 Task: Look for a co-op home type.
Action: Mouse moved to (722, 69)
Screenshot: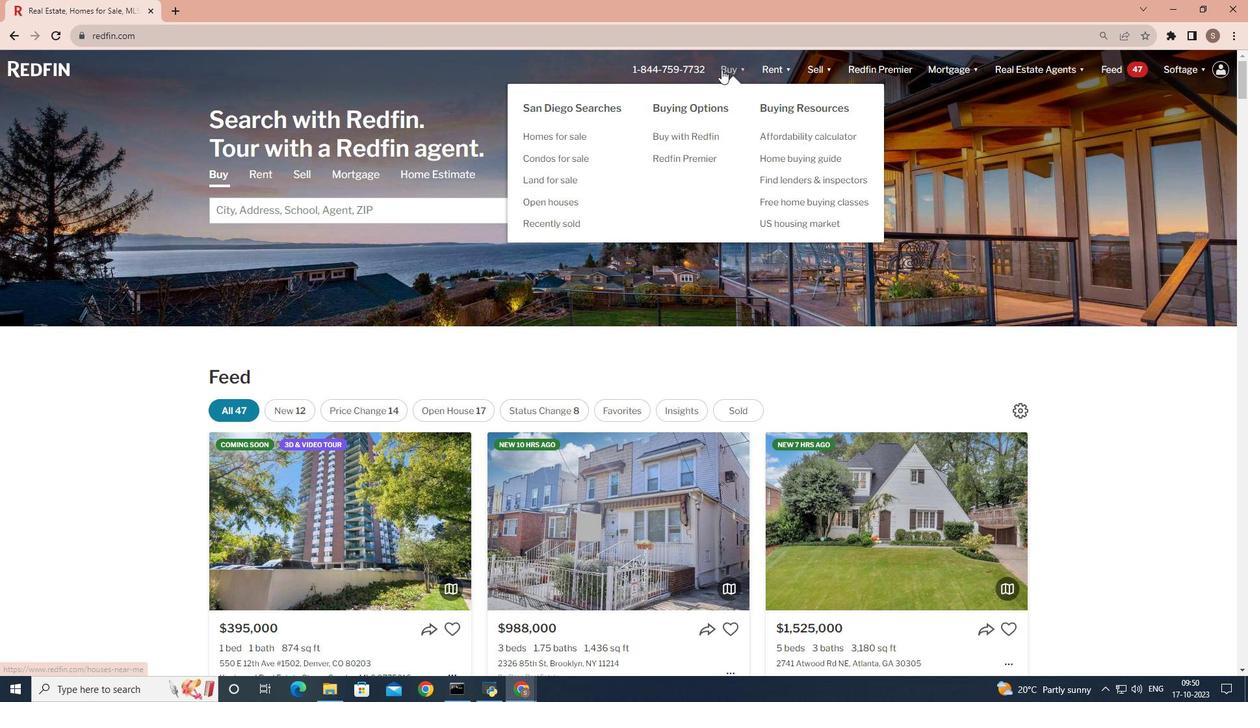 
Action: Mouse pressed left at (722, 69)
Screenshot: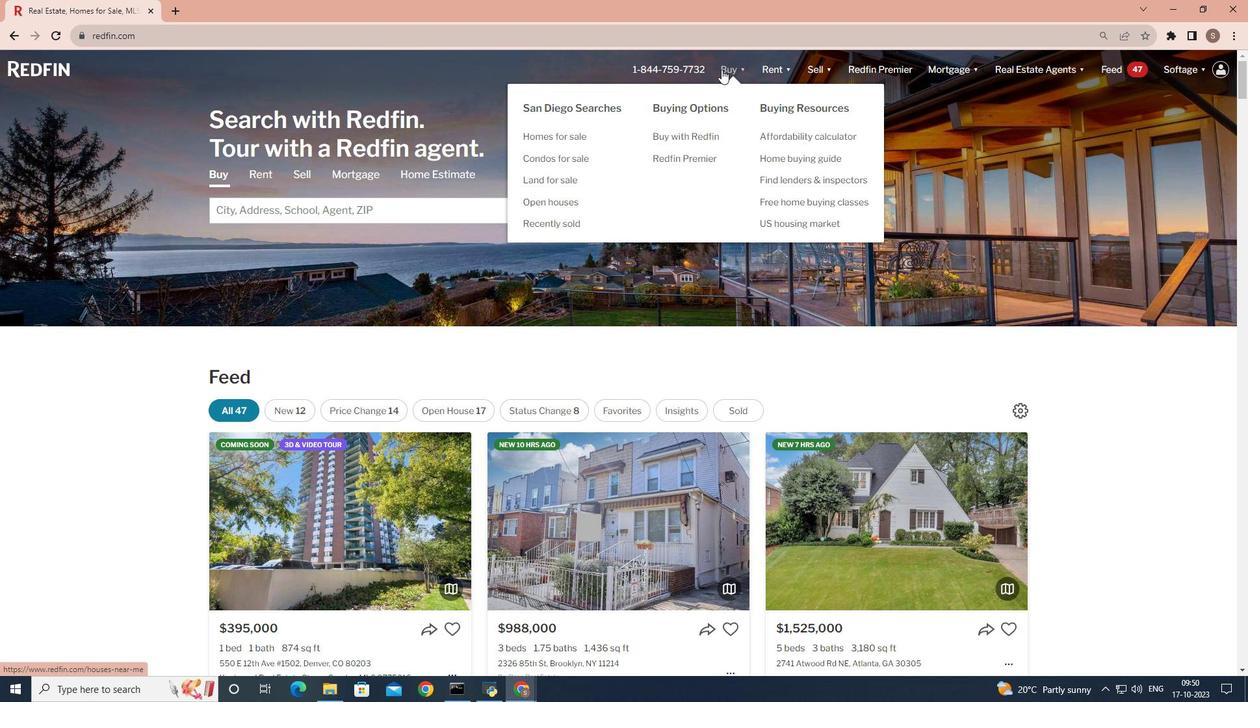 
Action: Mouse moved to (353, 277)
Screenshot: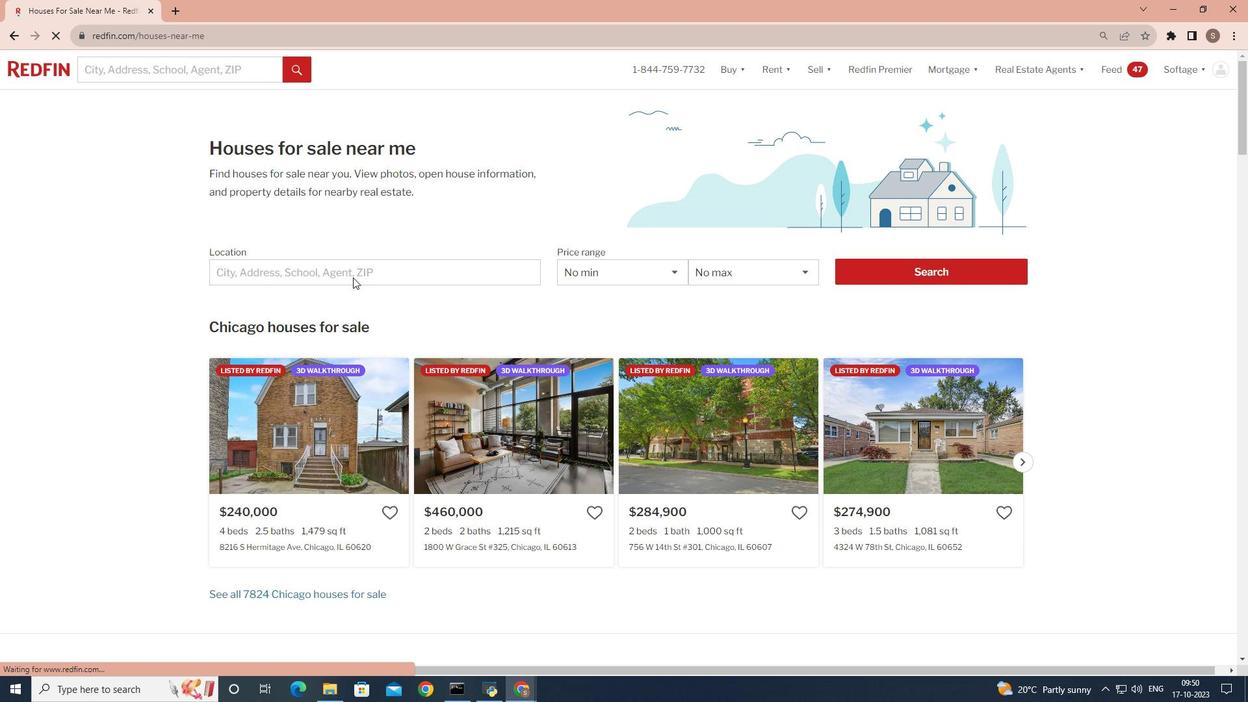 
Action: Mouse pressed left at (353, 277)
Screenshot: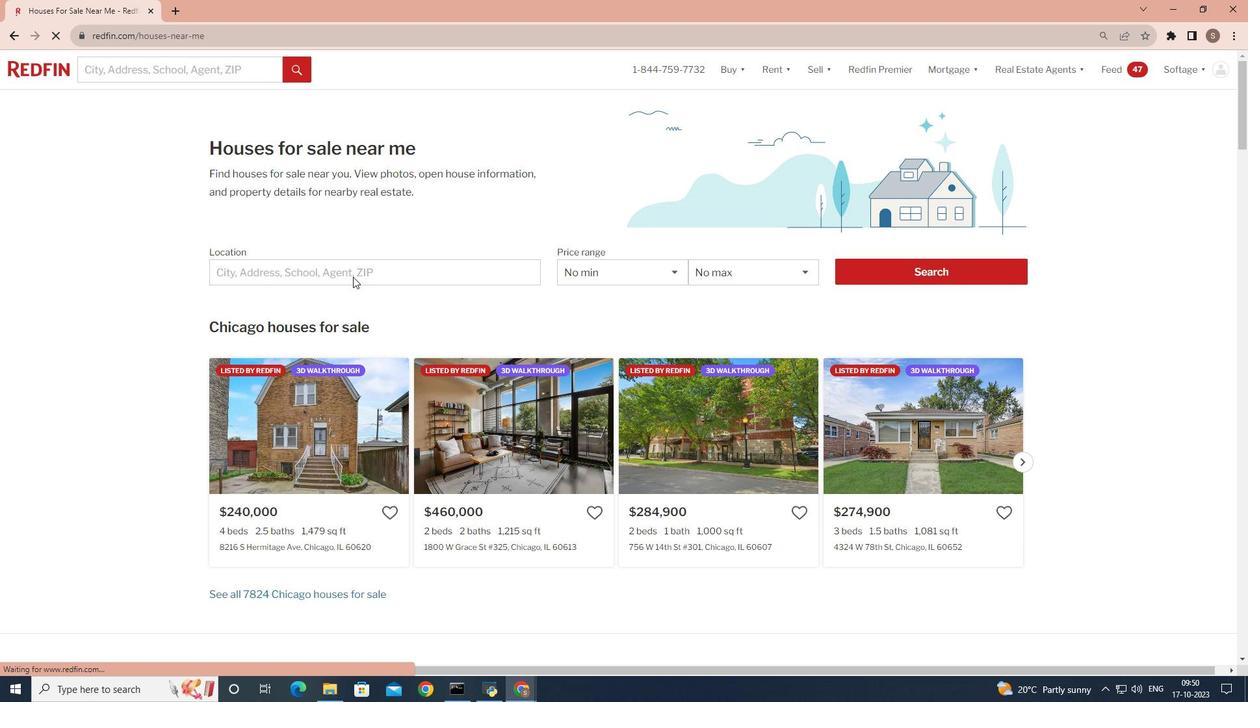 
Action: Mouse moved to (362, 271)
Screenshot: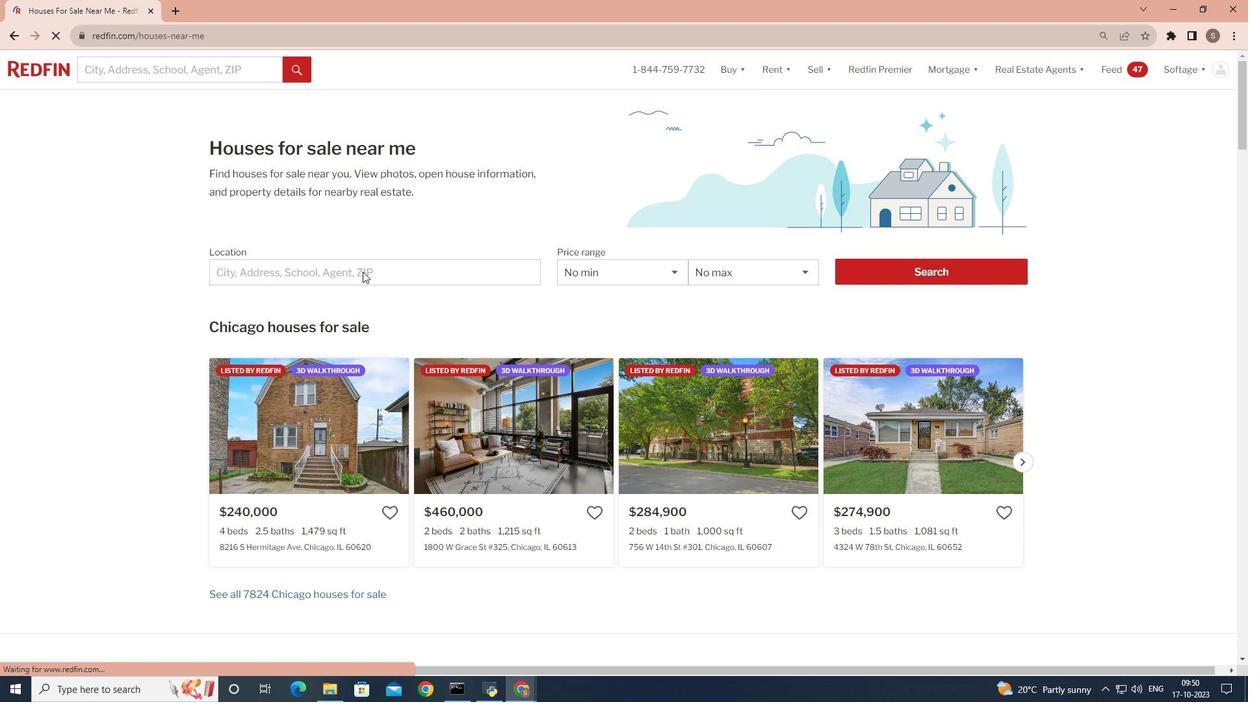 
Action: Mouse pressed left at (362, 271)
Screenshot: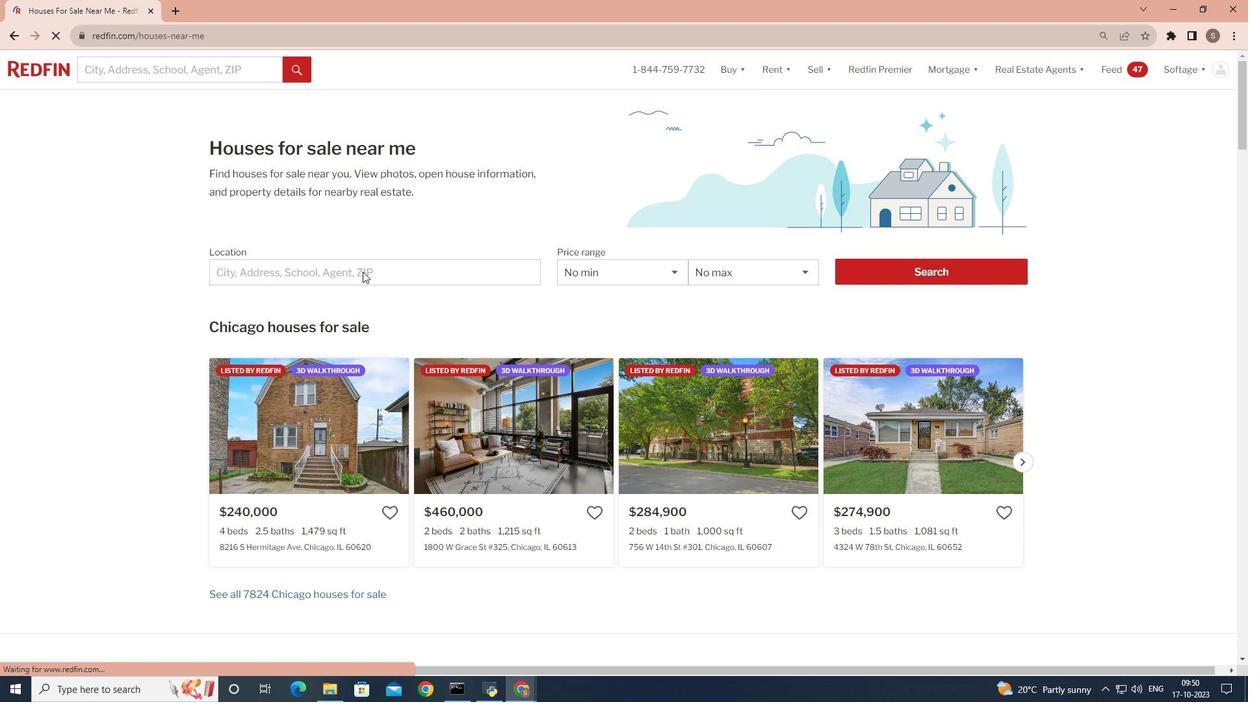 
Action: Mouse moved to (295, 275)
Screenshot: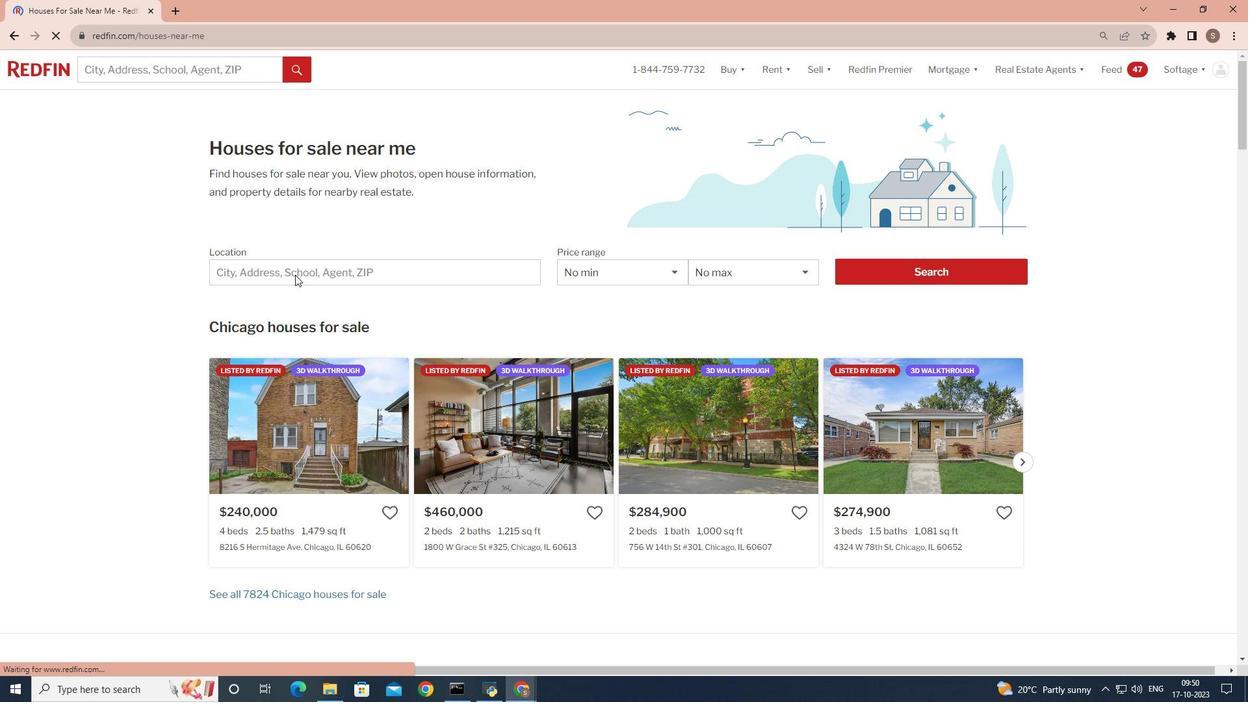 
Action: Mouse pressed left at (295, 275)
Screenshot: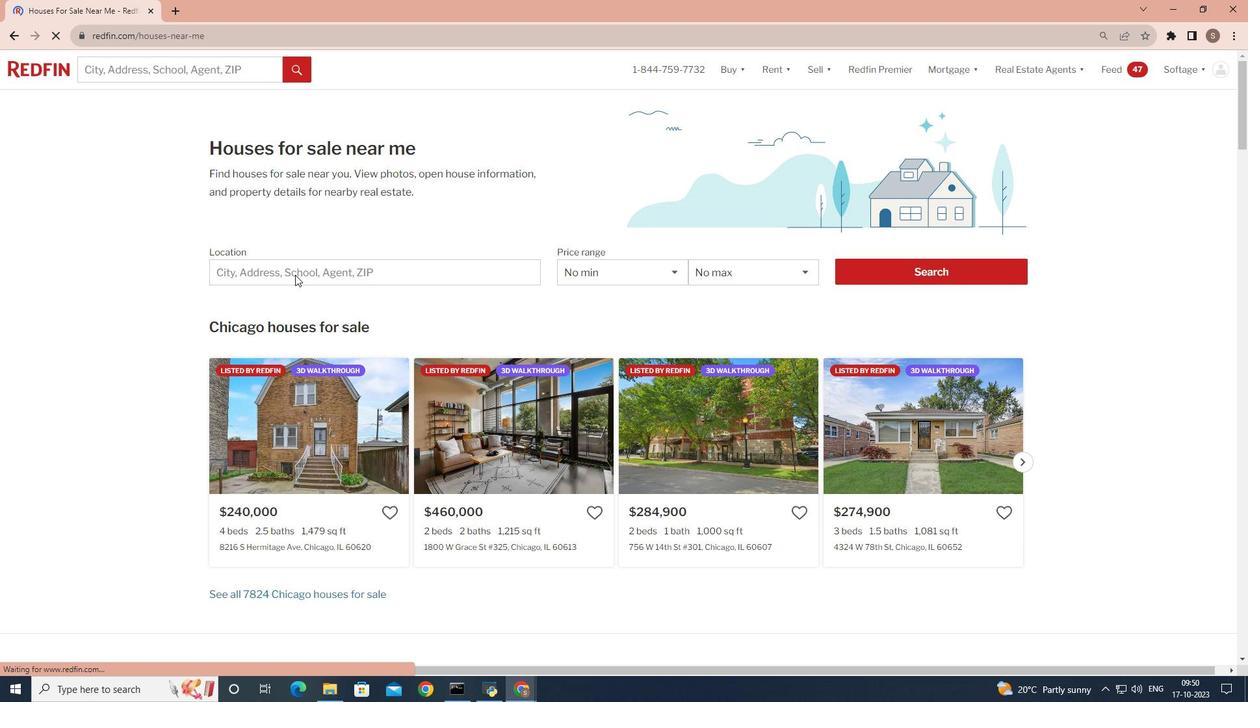 
Action: Mouse pressed left at (295, 275)
Screenshot: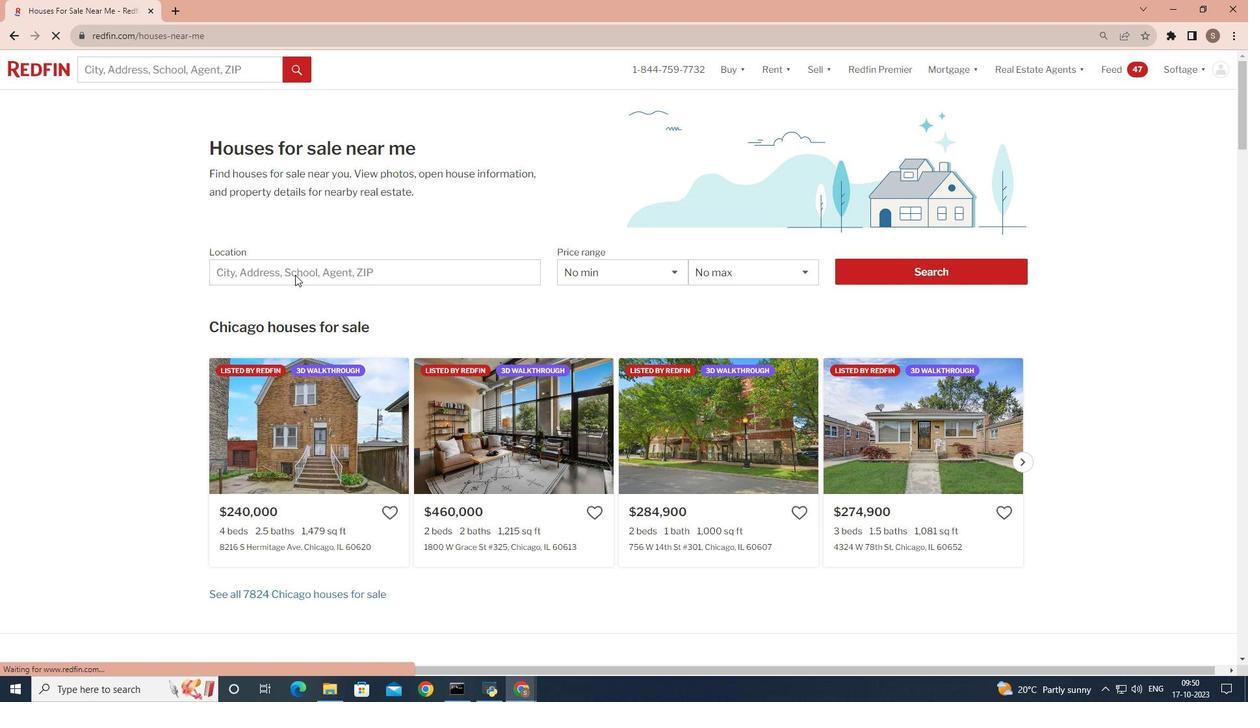 
Action: Mouse moved to (299, 273)
Screenshot: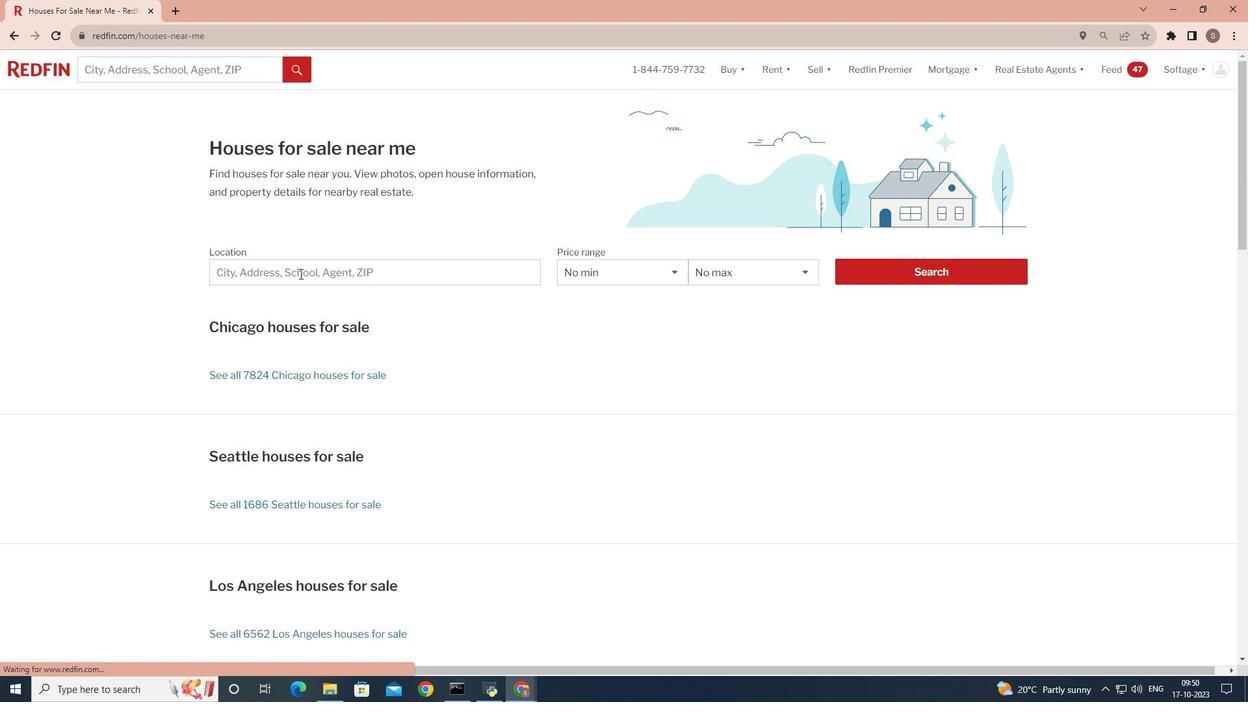 
Action: Mouse pressed left at (299, 273)
Screenshot: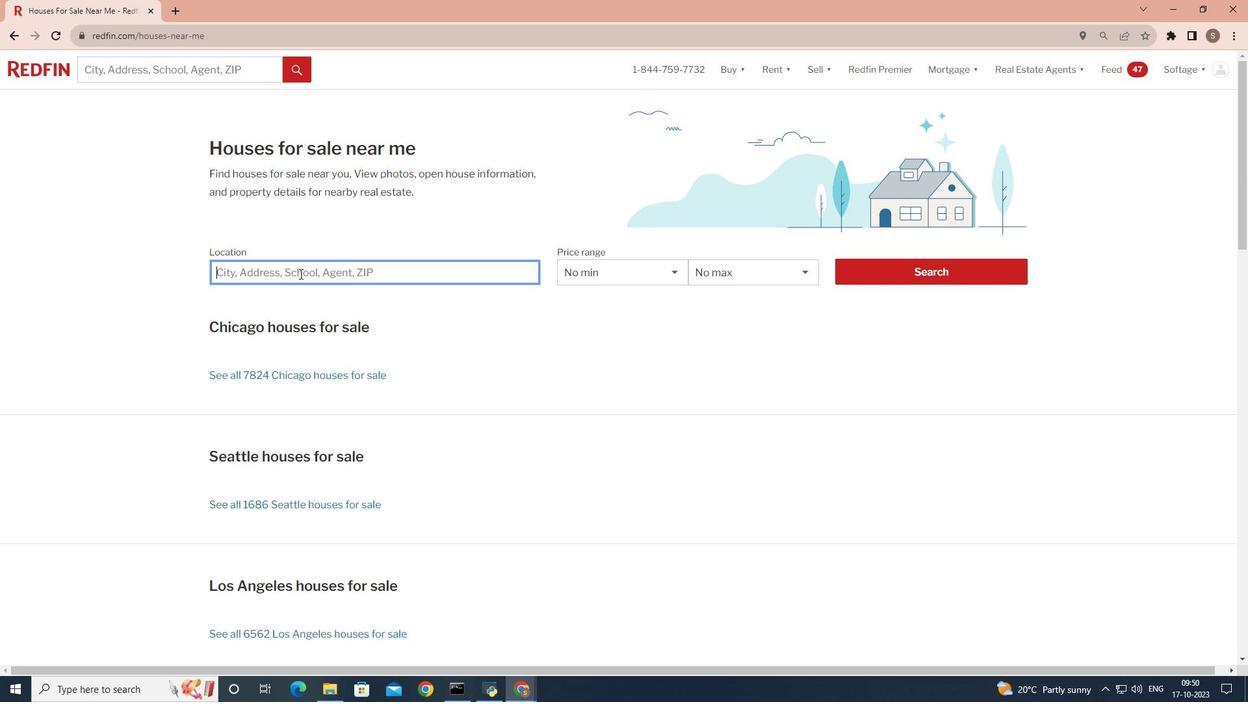 
Action: Key pressed <Key.shift>San<Key.space>
Screenshot: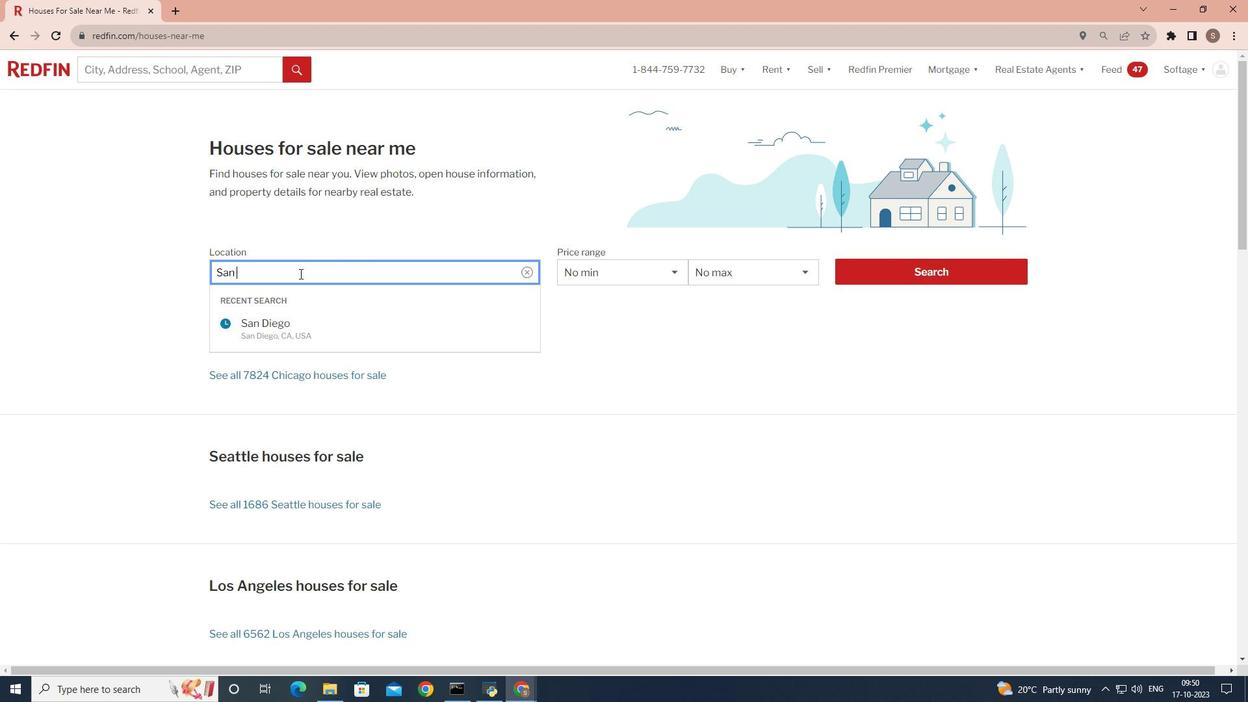 
Action: Mouse moved to (300, 273)
Screenshot: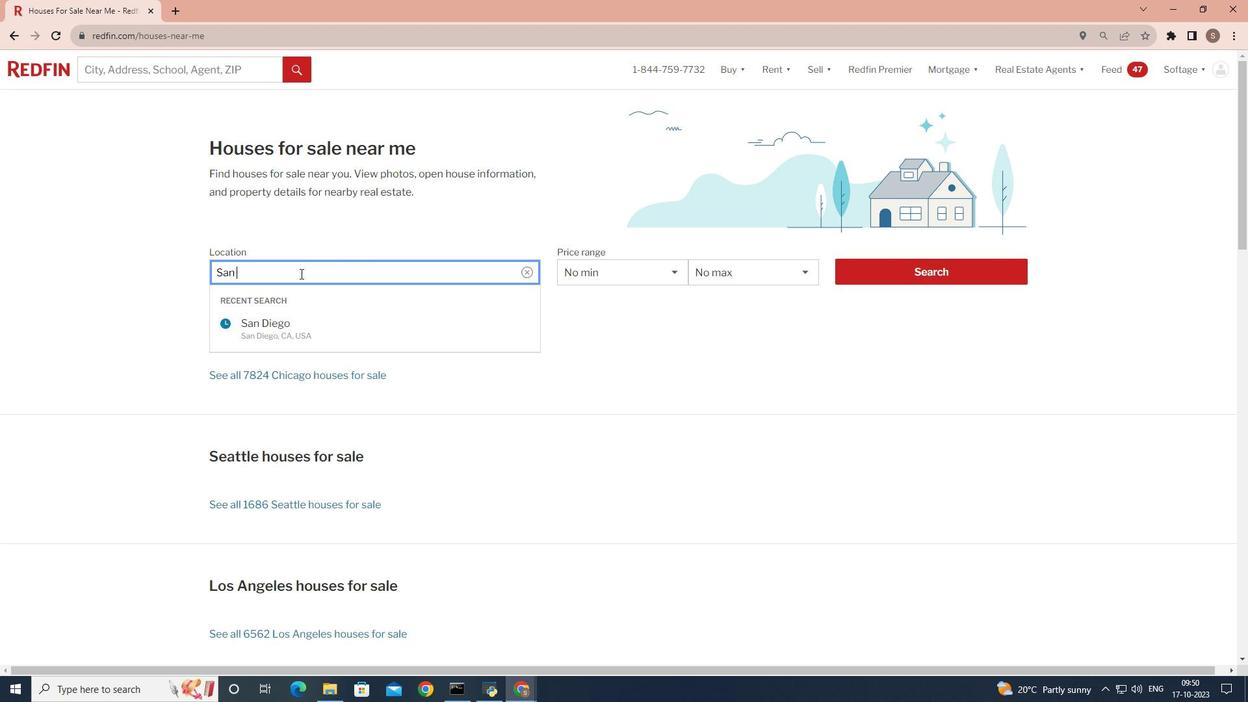 
Action: Key pressed <Key.shift>Diego
Screenshot: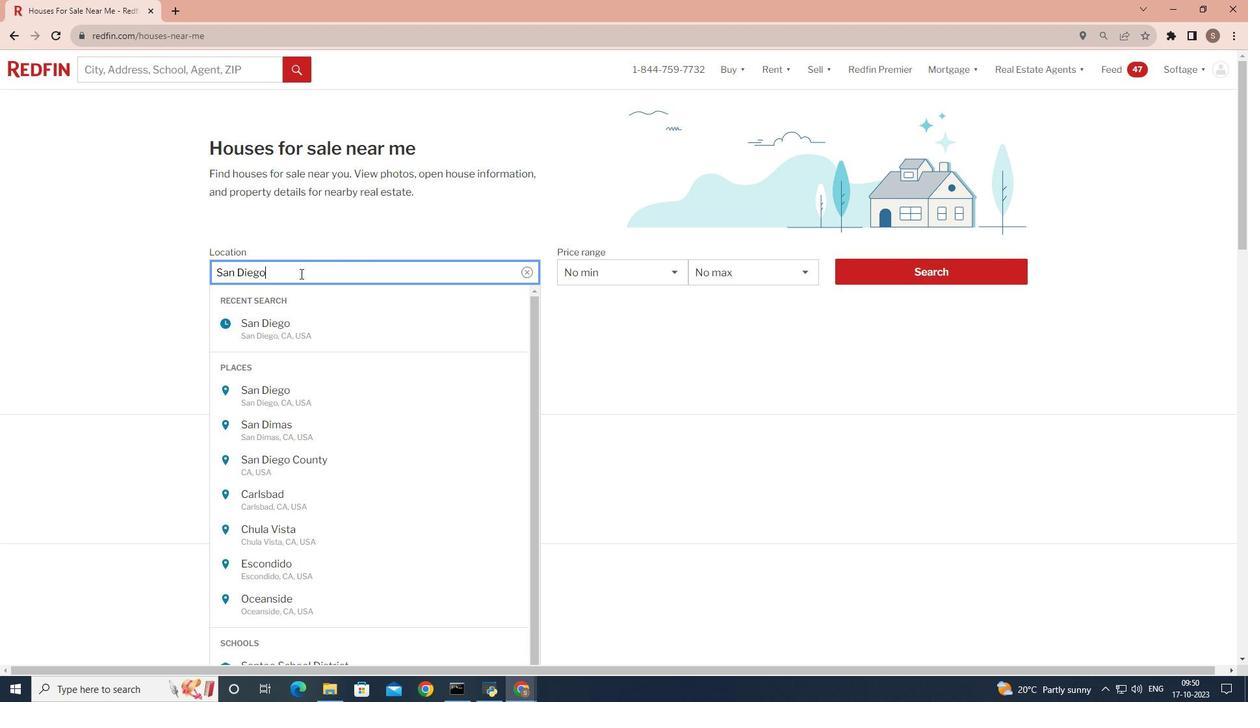 
Action: Mouse moved to (862, 266)
Screenshot: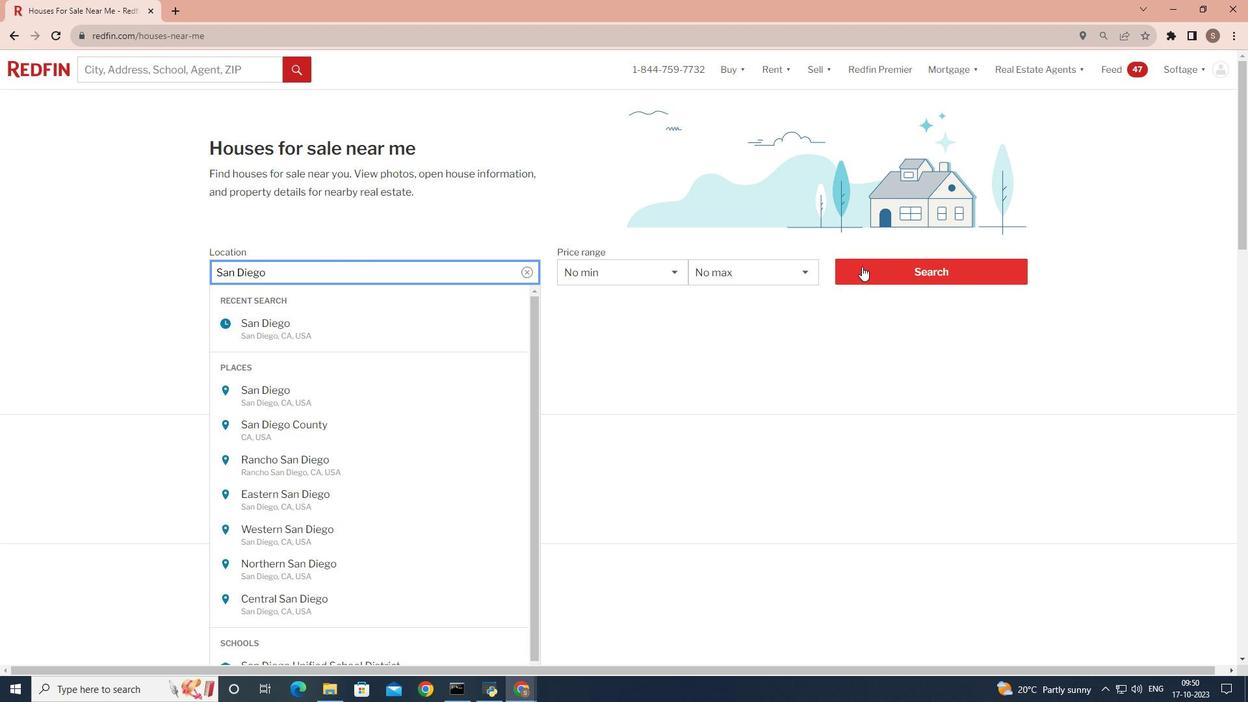 
Action: Mouse pressed left at (862, 266)
Screenshot: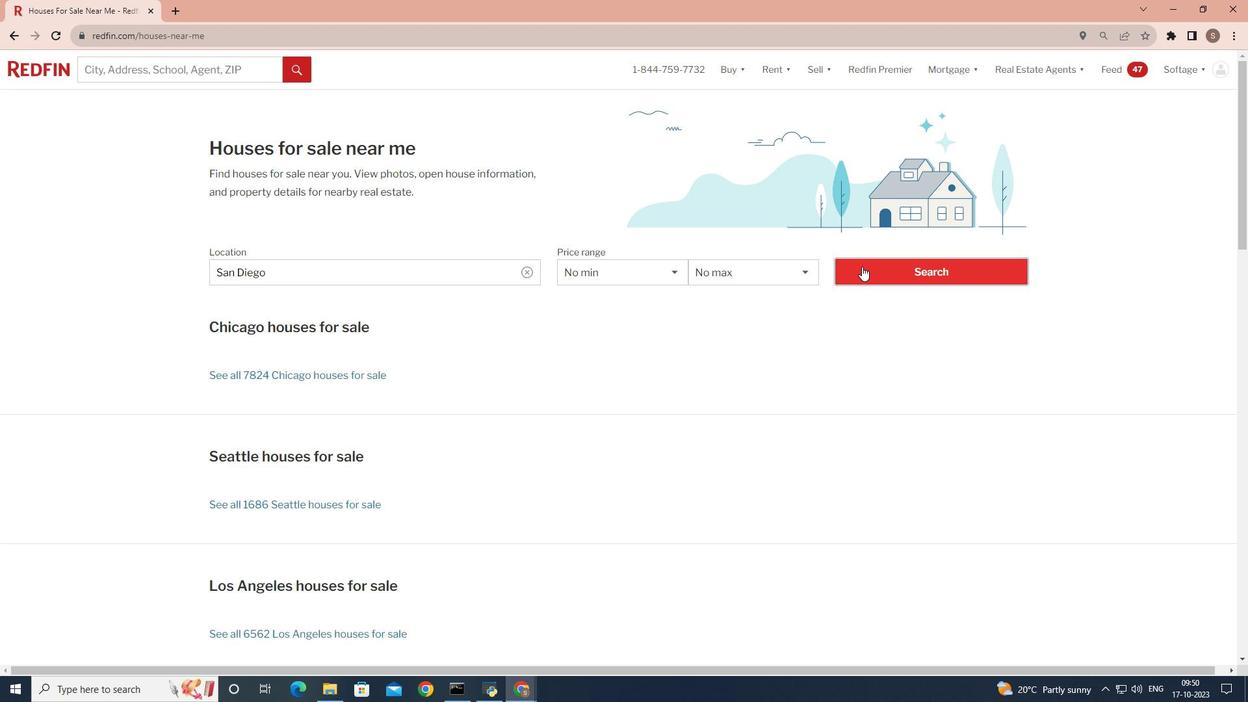 
Action: Mouse moved to (869, 275)
Screenshot: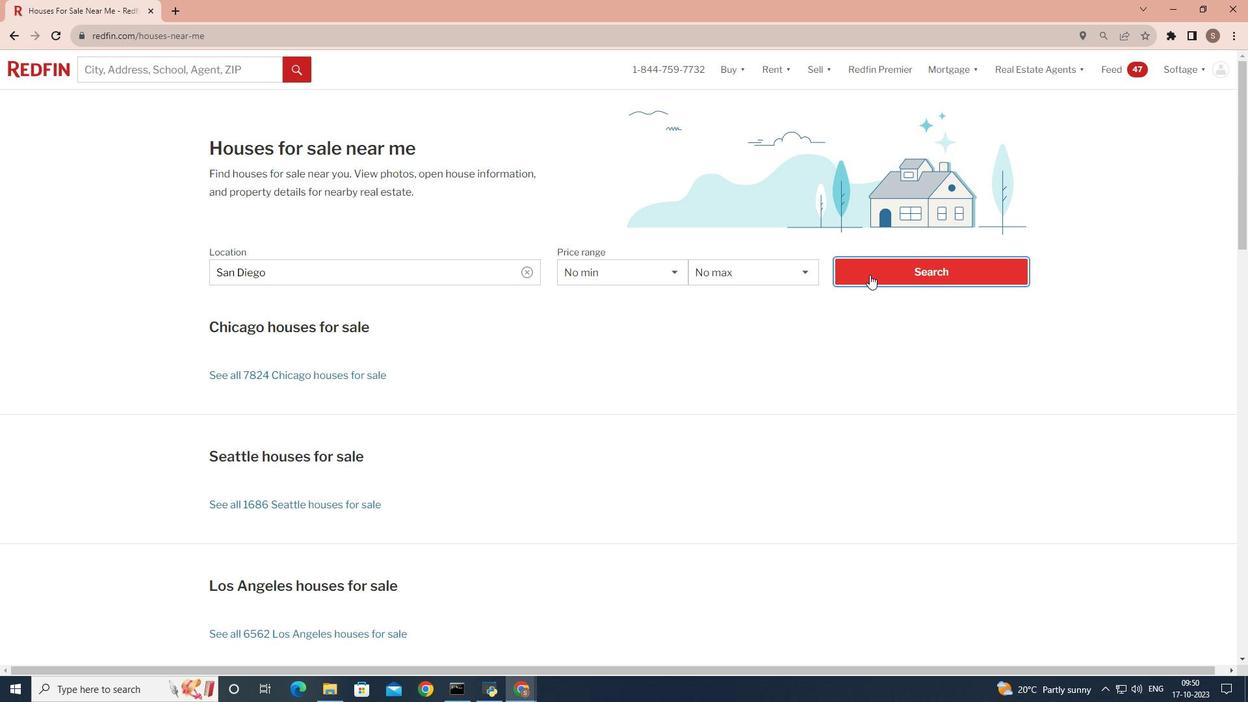 
Action: Mouse pressed left at (869, 275)
Screenshot: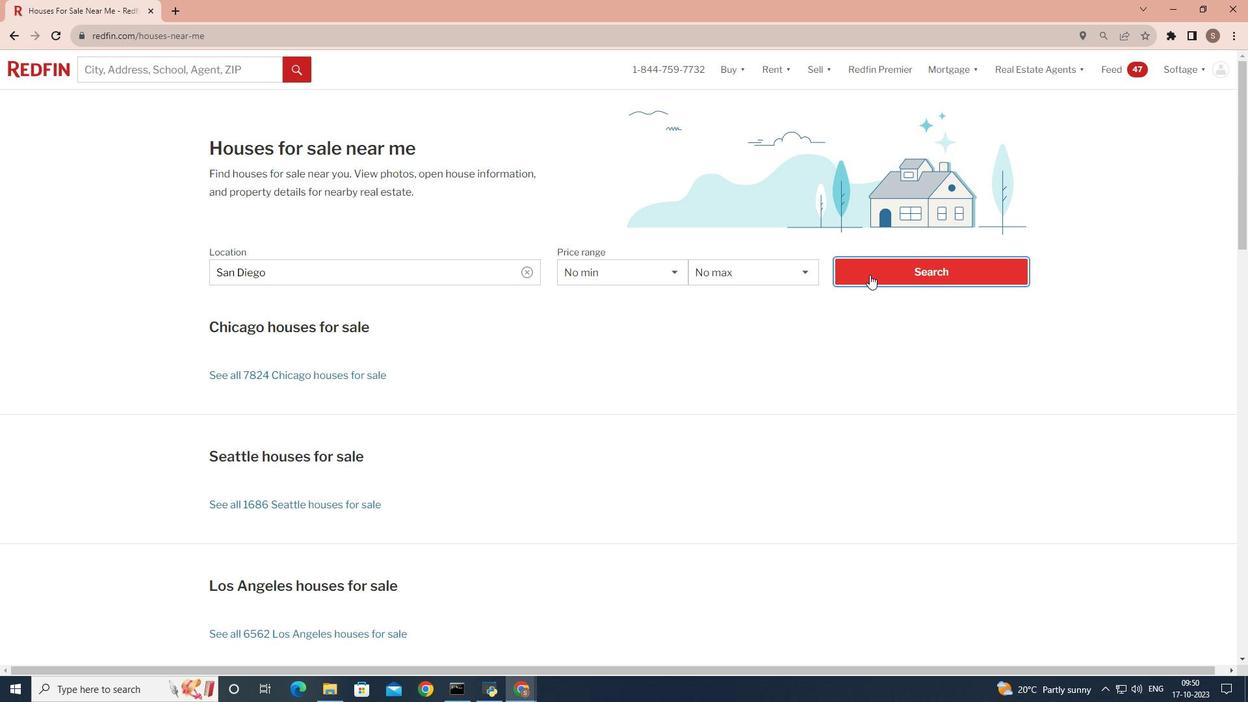 
Action: Mouse moved to (1103, 154)
Screenshot: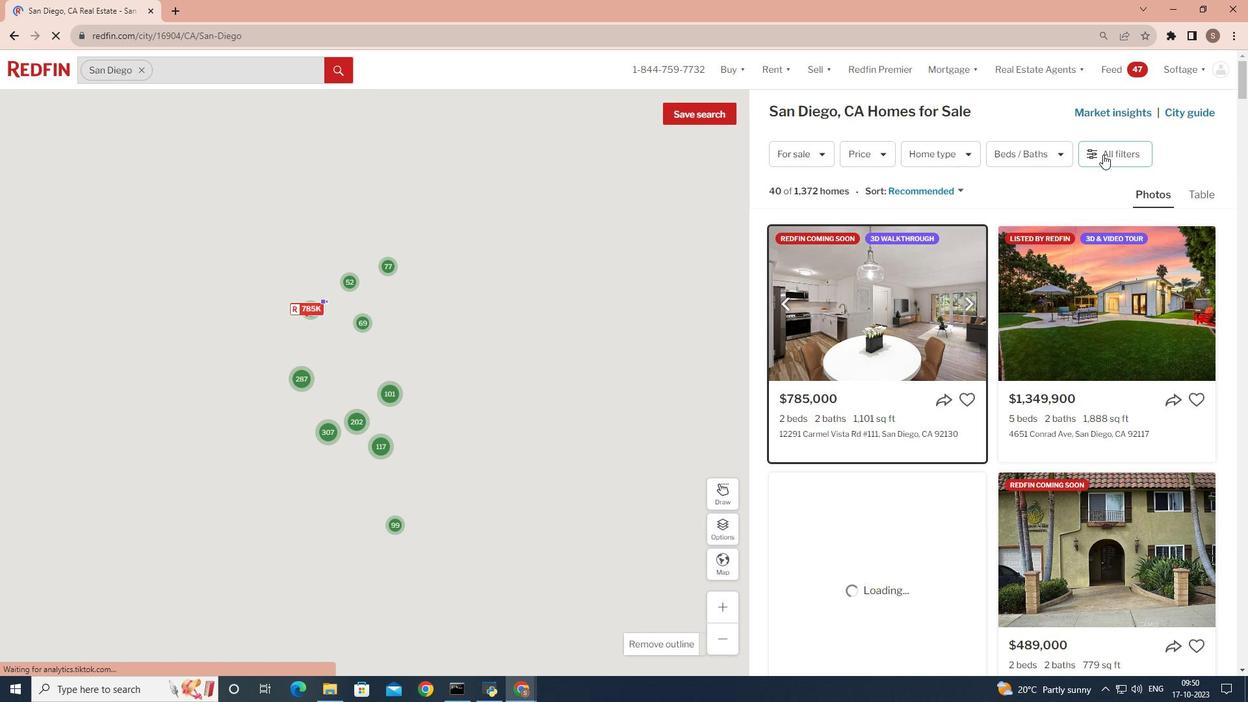 
Action: Mouse pressed left at (1103, 154)
Screenshot: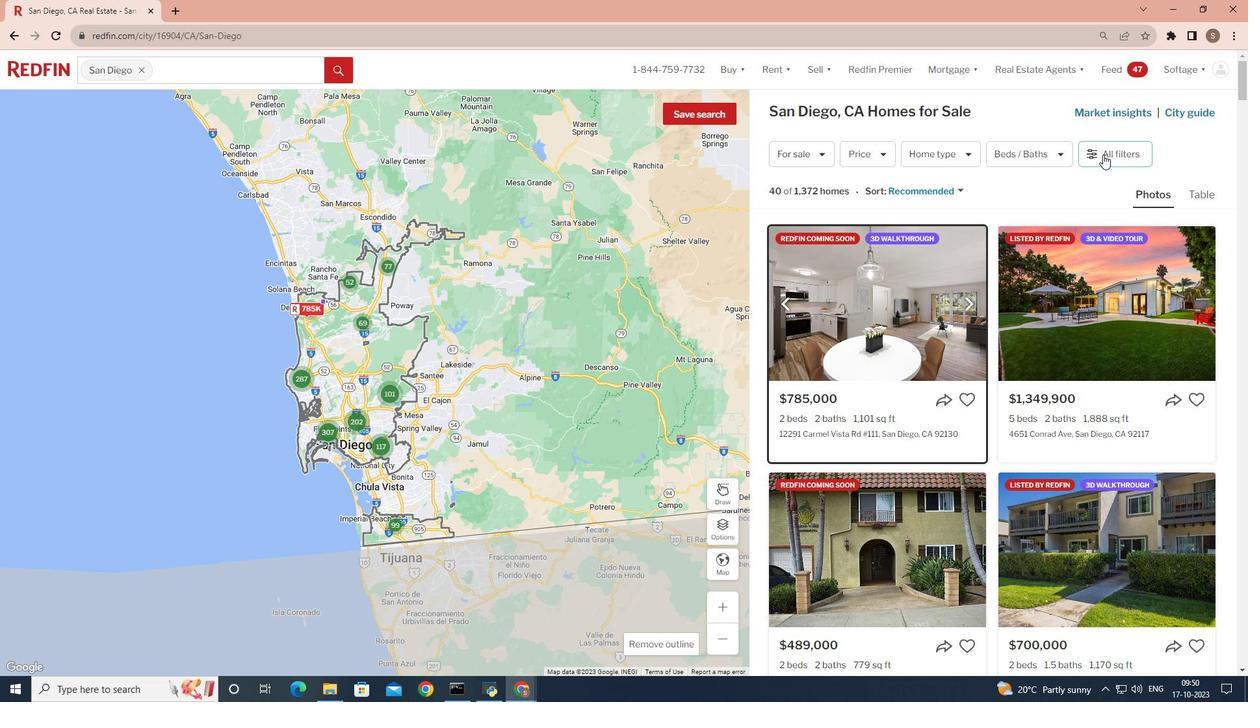 
Action: Mouse moved to (1093, 601)
Screenshot: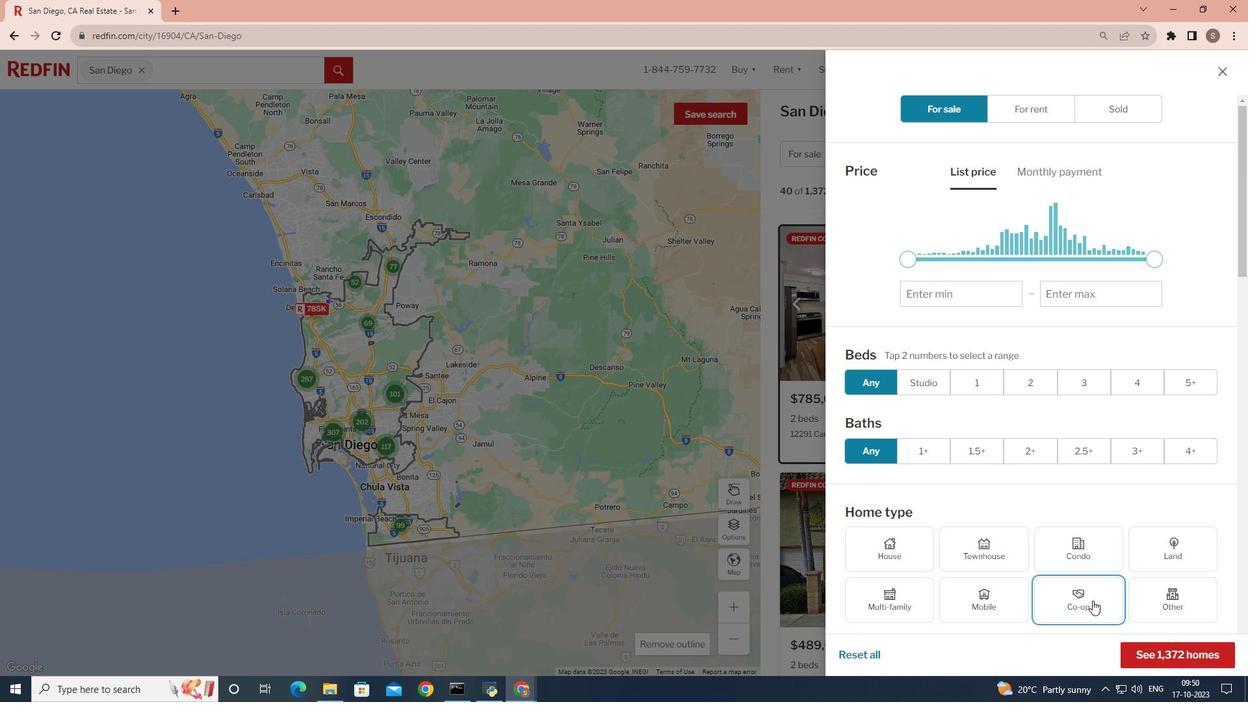 
Action: Mouse pressed left at (1093, 601)
Screenshot: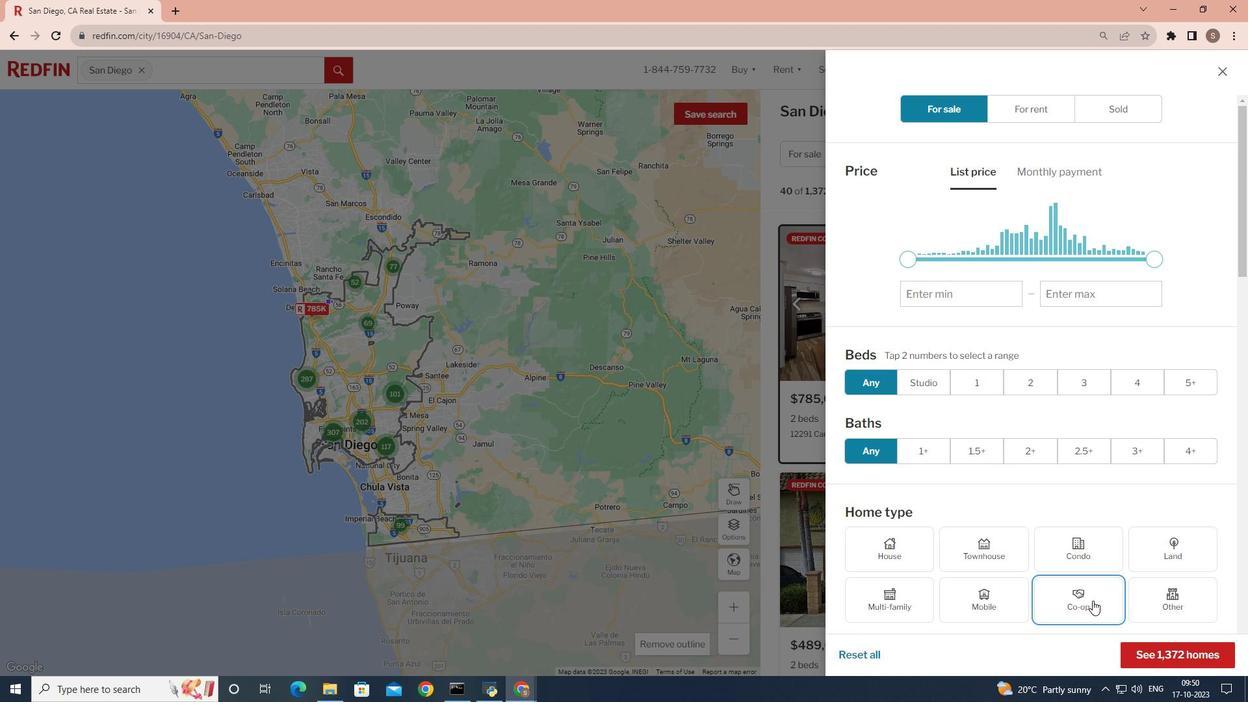
Action: Mouse moved to (1170, 656)
Screenshot: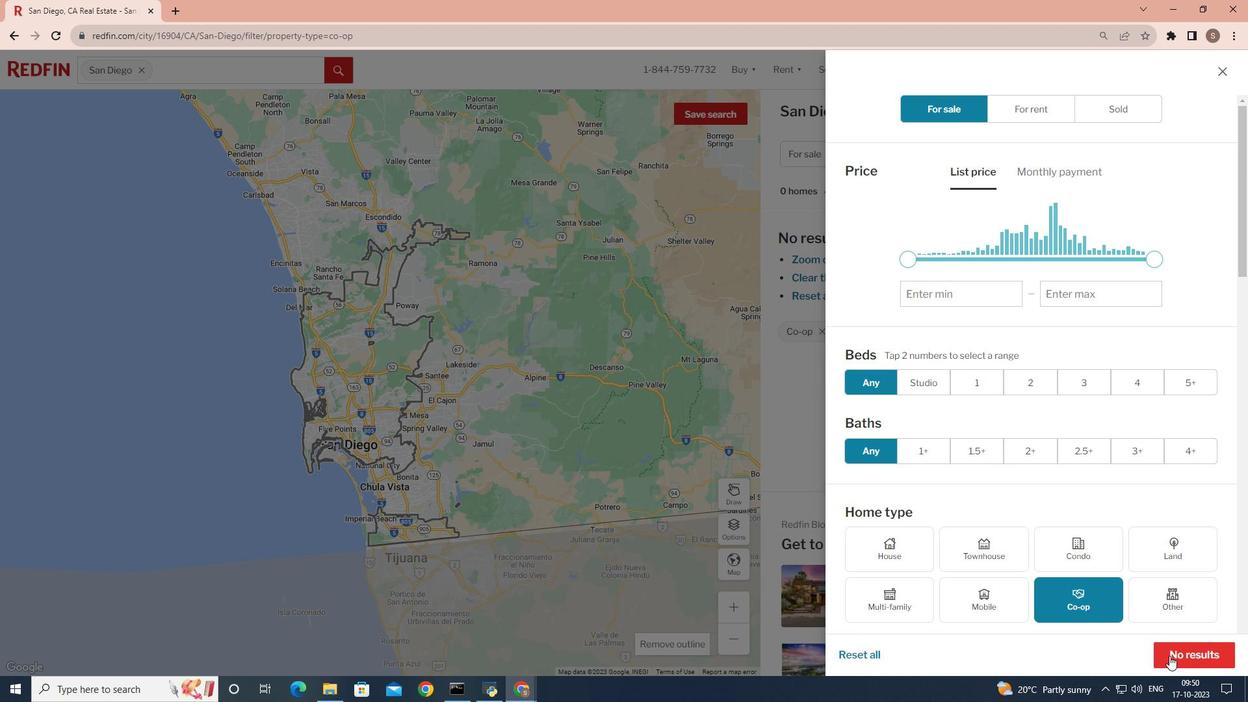 
Action: Mouse pressed left at (1170, 656)
Screenshot: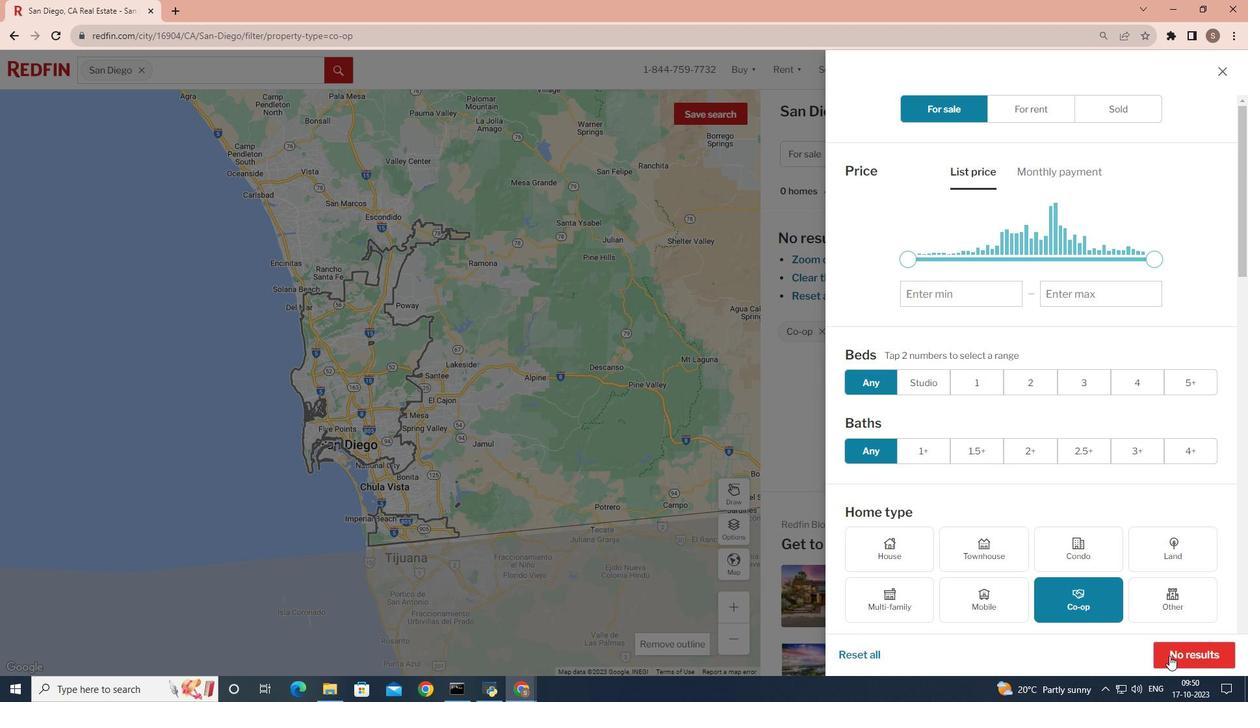 
Action: Mouse moved to (1170, 656)
Screenshot: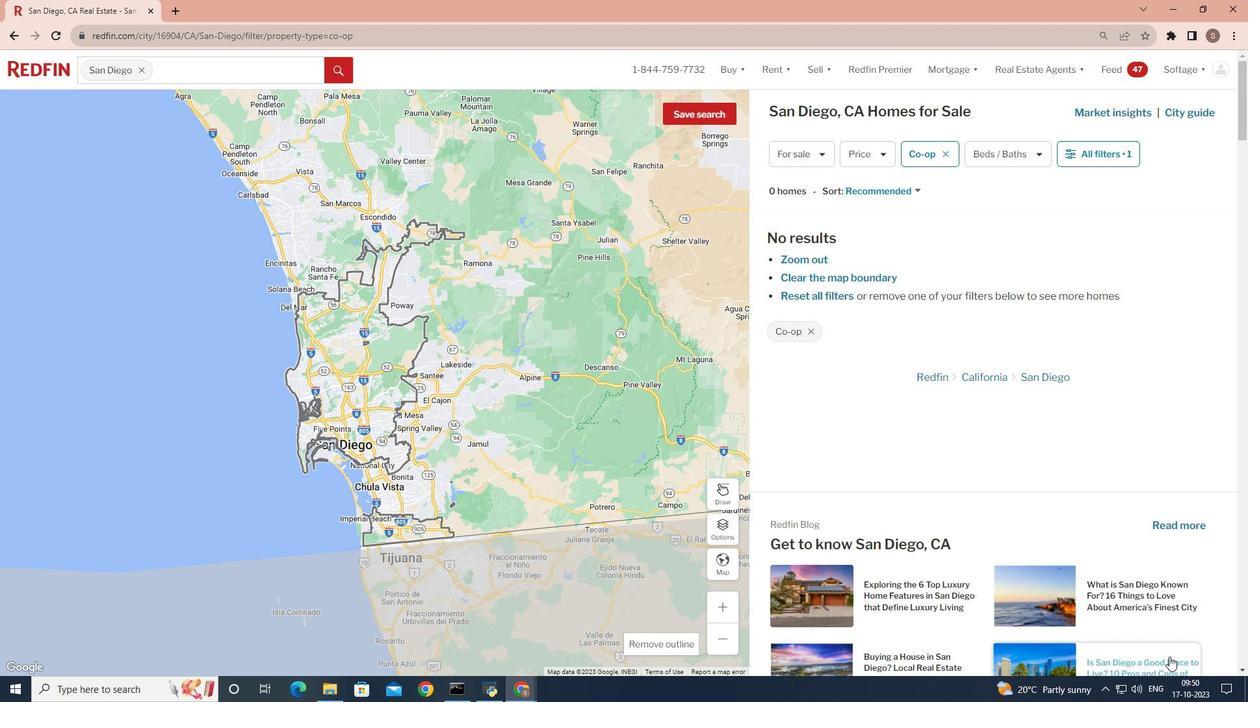 
